 Task: Look for vegan products only.
Action: Mouse pressed left at (18, 77)
Screenshot: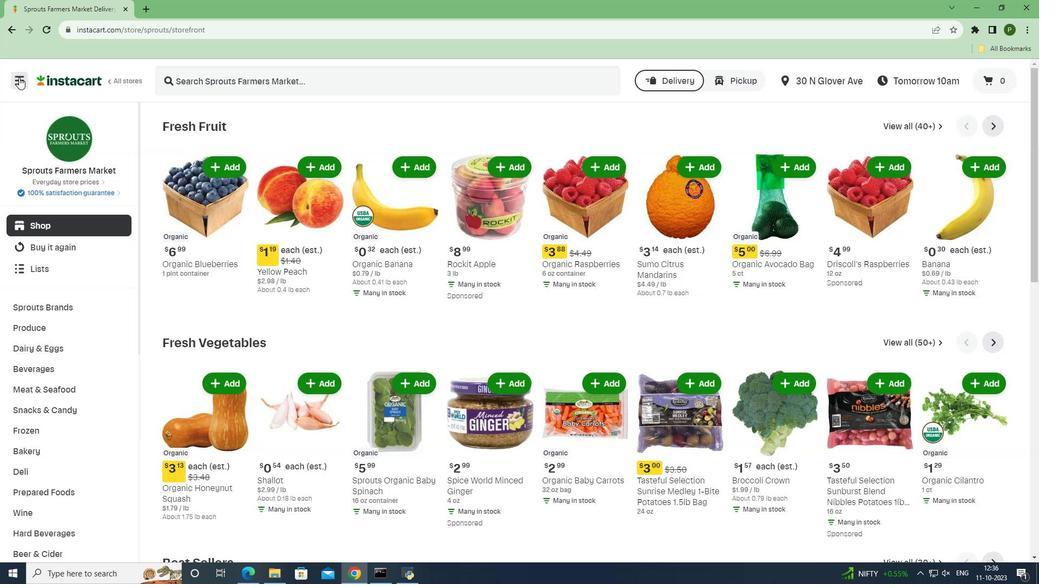 
Action: Mouse moved to (30, 285)
Screenshot: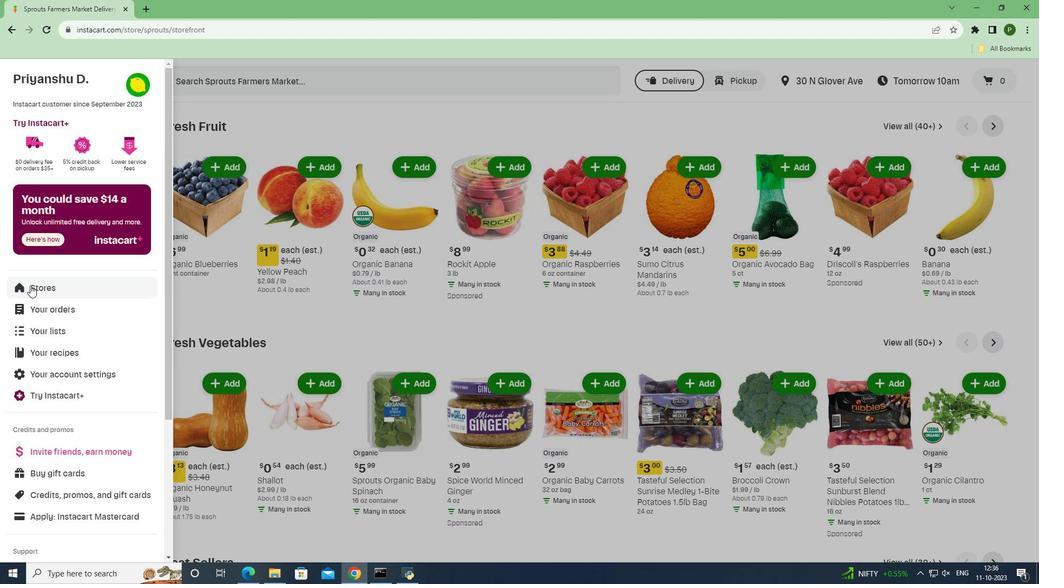 
Action: Mouse pressed left at (30, 285)
Screenshot: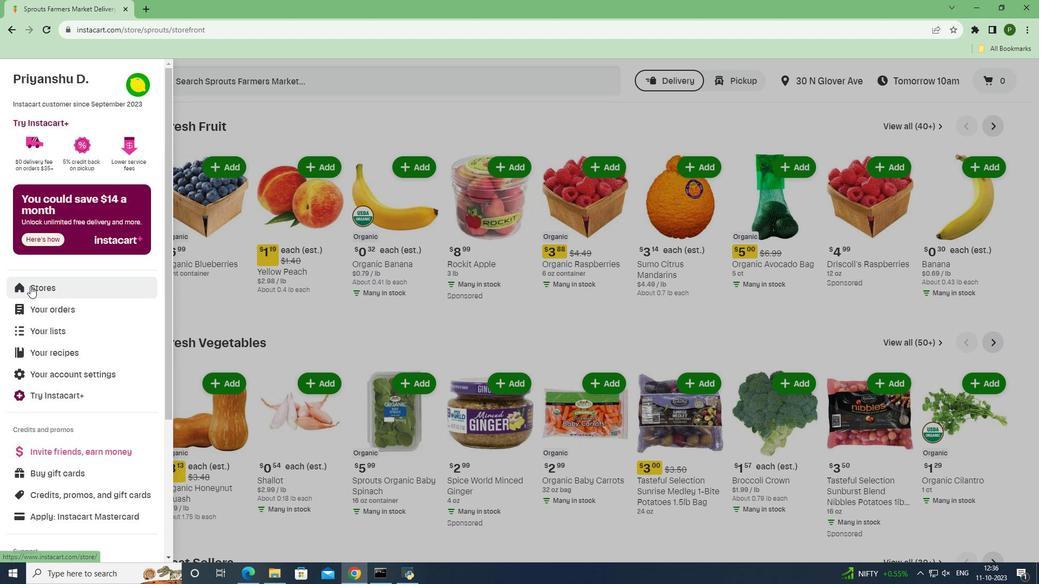 
Action: Mouse moved to (235, 121)
Screenshot: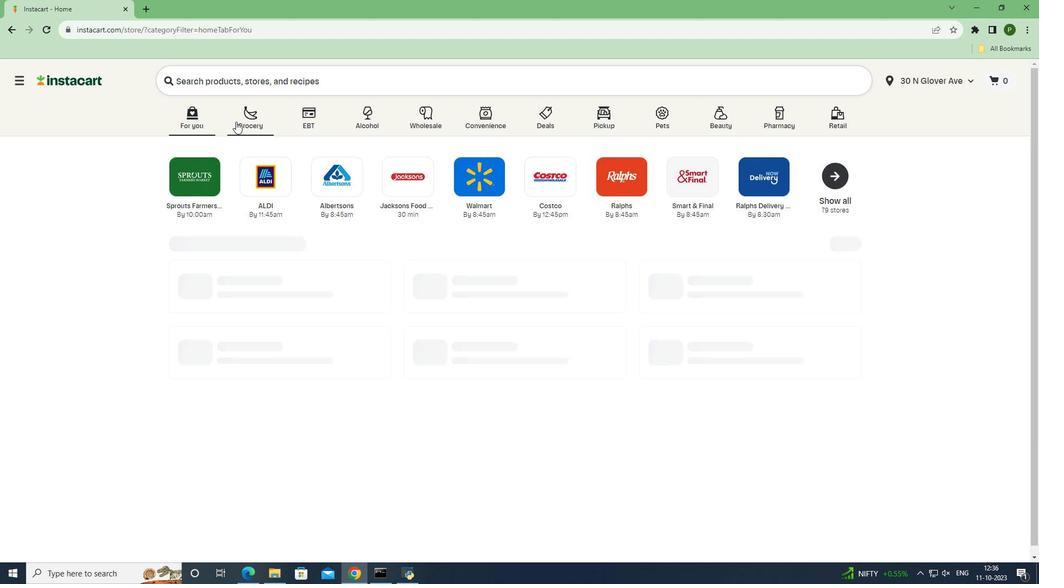 
Action: Mouse pressed left at (235, 121)
Screenshot: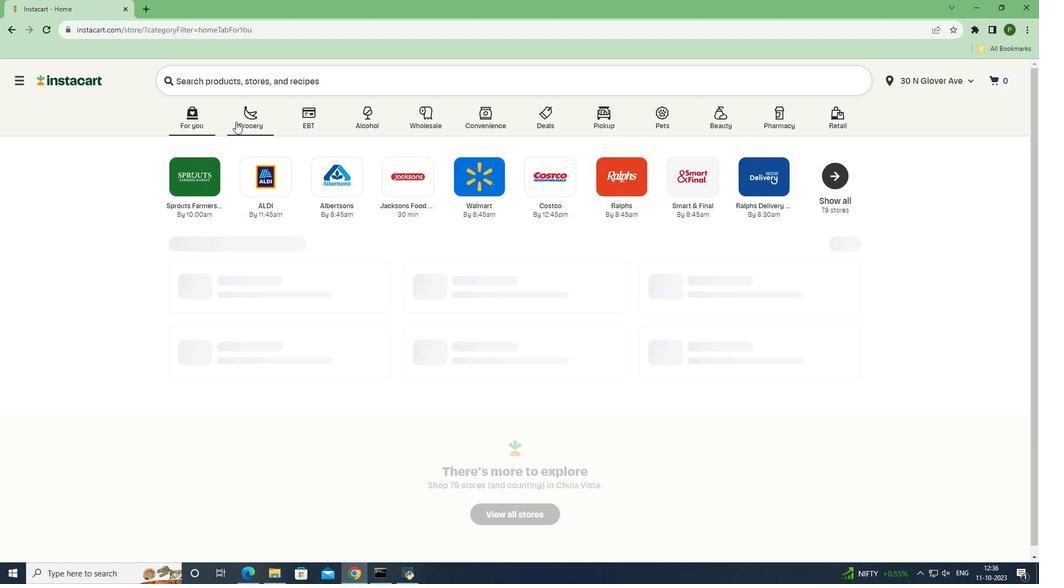 
Action: Mouse moved to (426, 239)
Screenshot: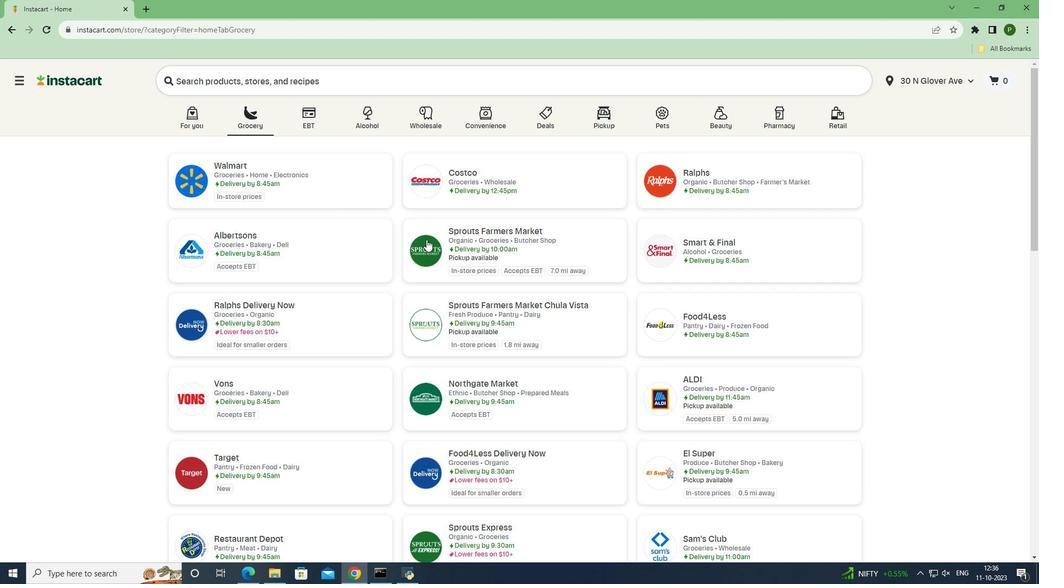 
Action: Mouse pressed left at (426, 239)
Screenshot: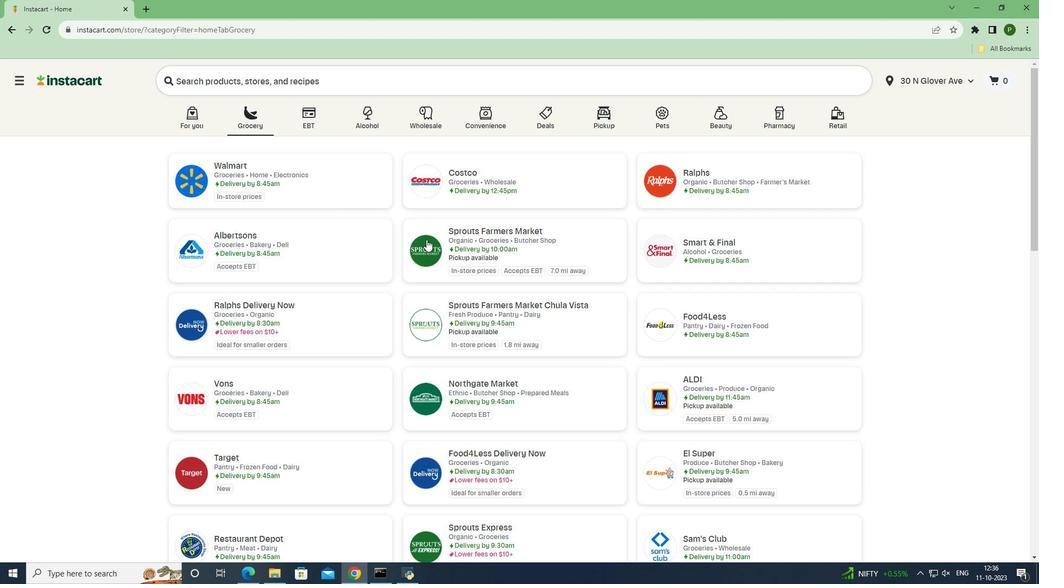 
Action: Mouse moved to (81, 349)
Screenshot: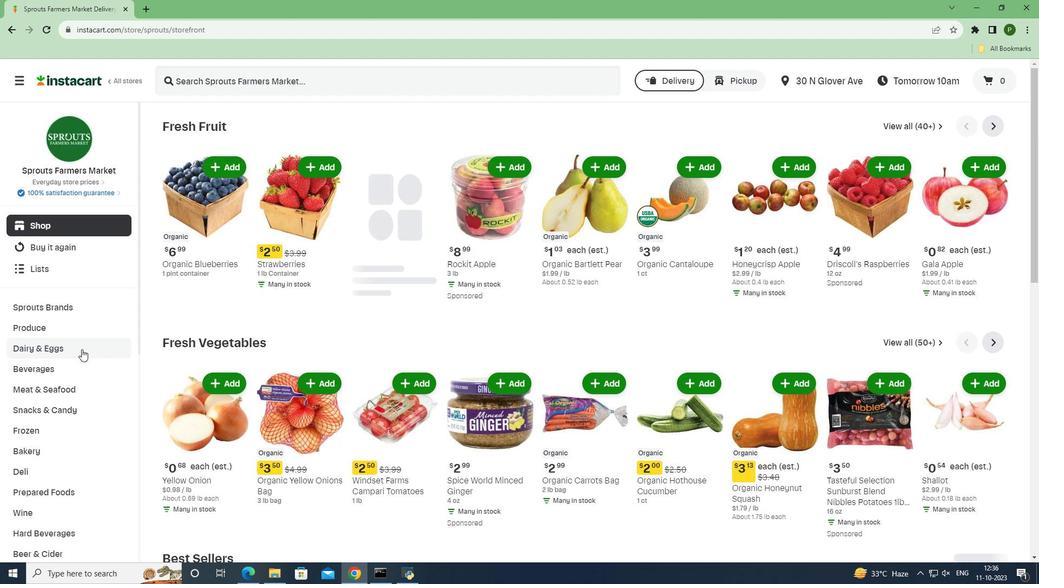 
Action: Mouse pressed left at (81, 349)
Screenshot: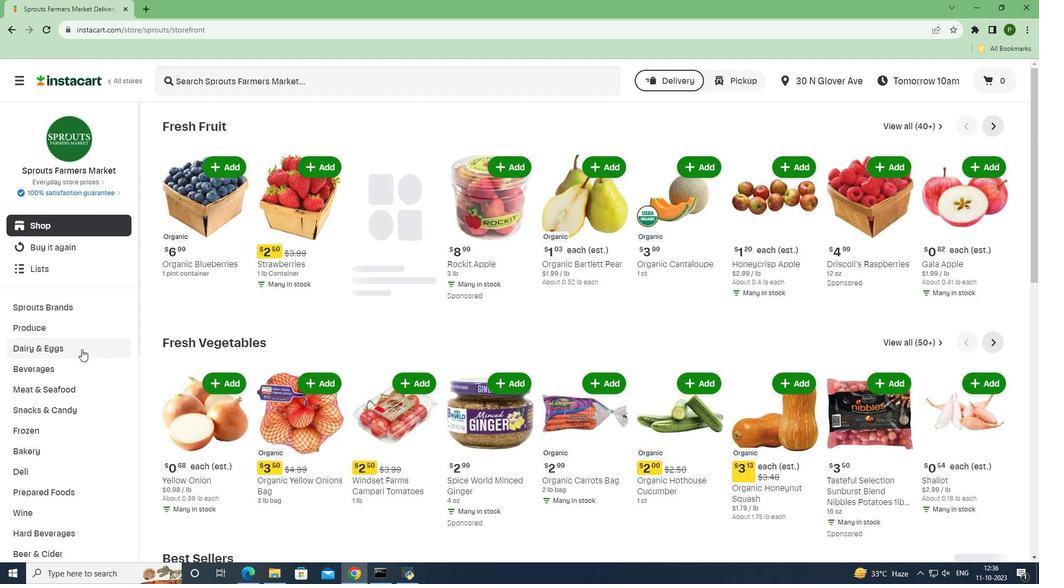 
Action: Mouse moved to (57, 451)
Screenshot: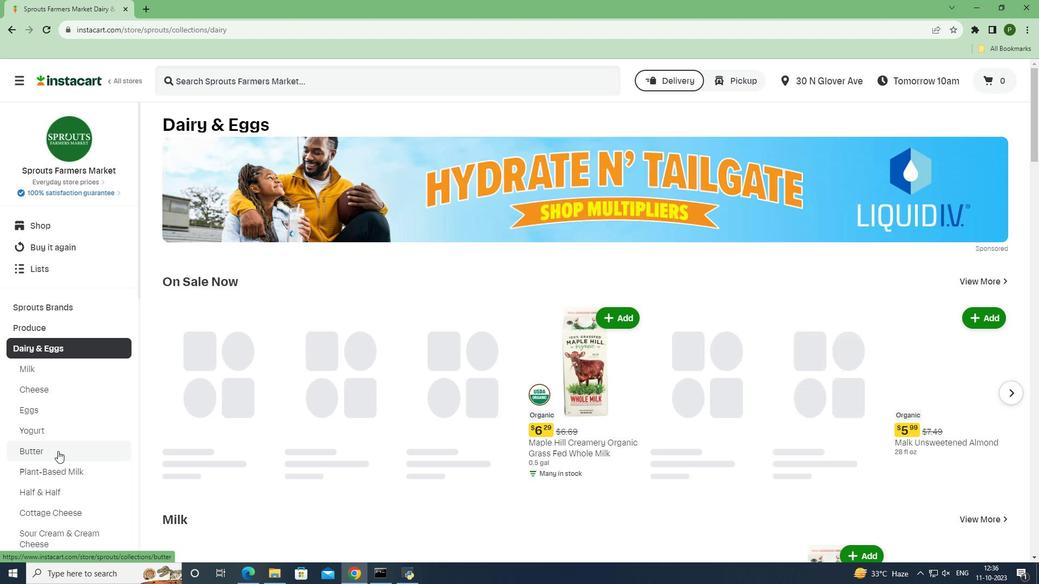 
Action: Mouse pressed left at (57, 451)
Screenshot: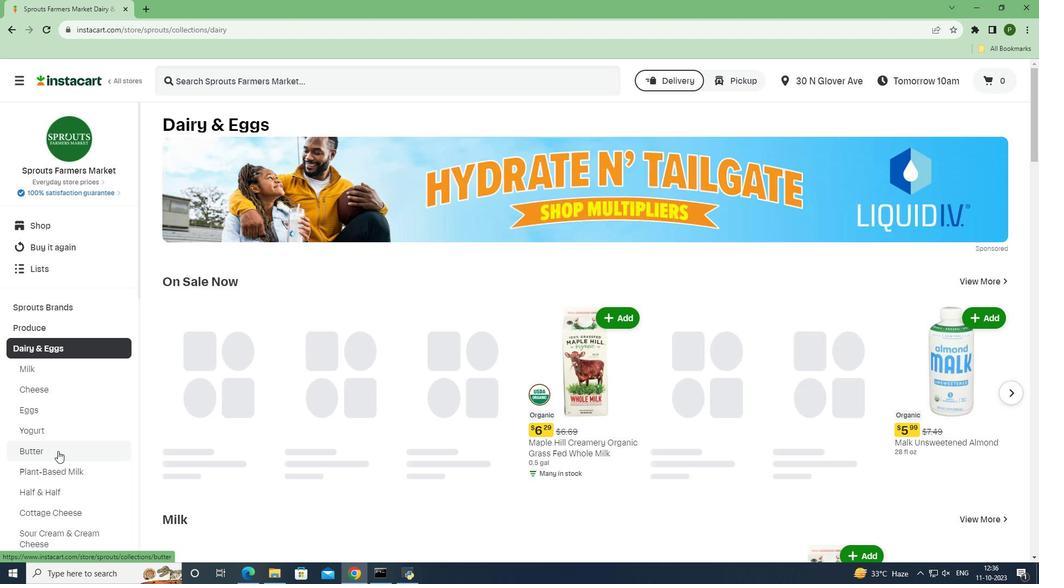
Action: Mouse moved to (312, 302)
Screenshot: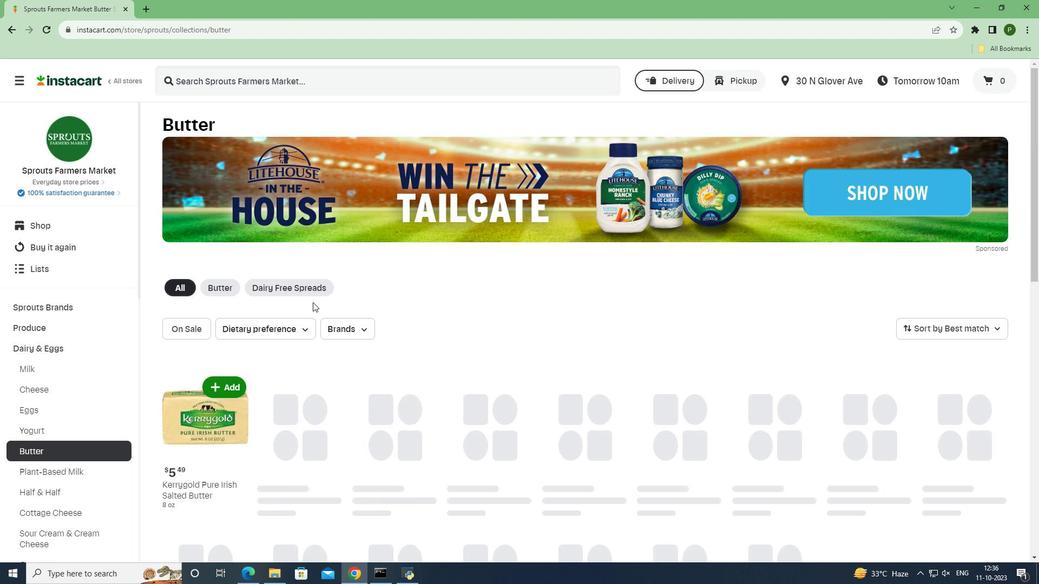 
Action: Mouse scrolled (312, 302) with delta (0, 0)
Screenshot: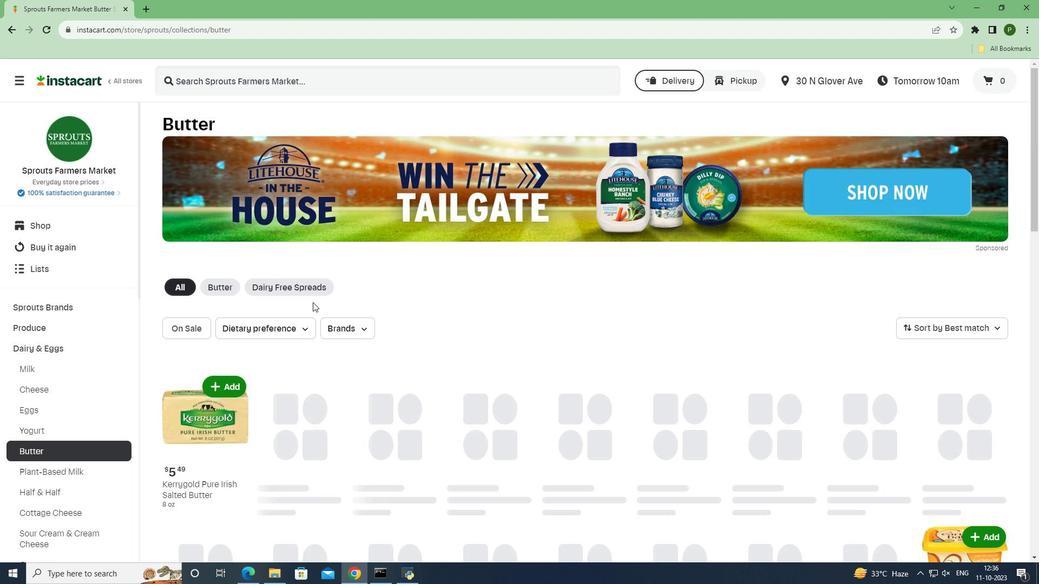 
Action: Mouse scrolled (312, 302) with delta (0, 0)
Screenshot: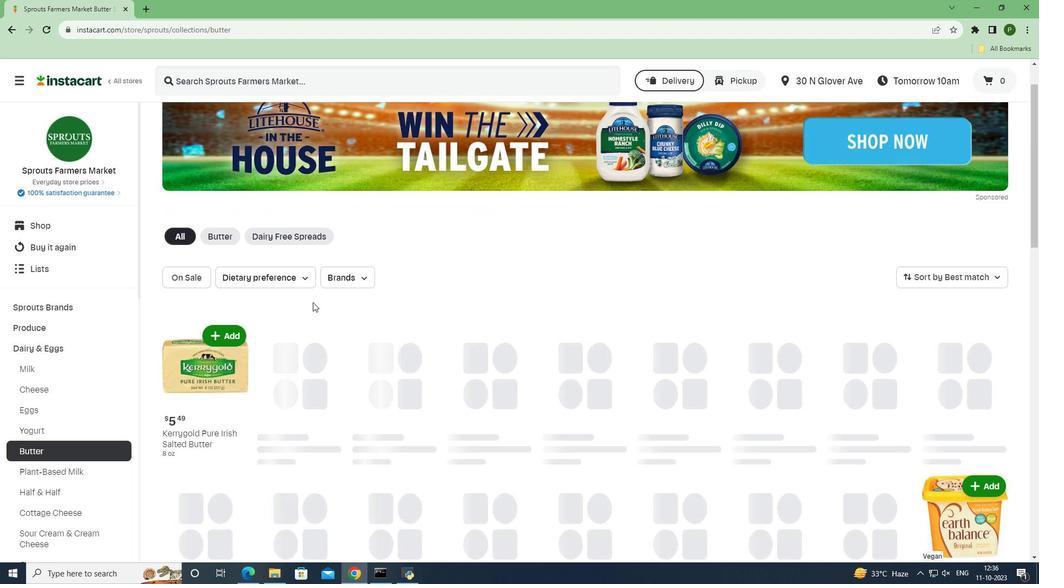 
Action: Mouse moved to (297, 221)
Screenshot: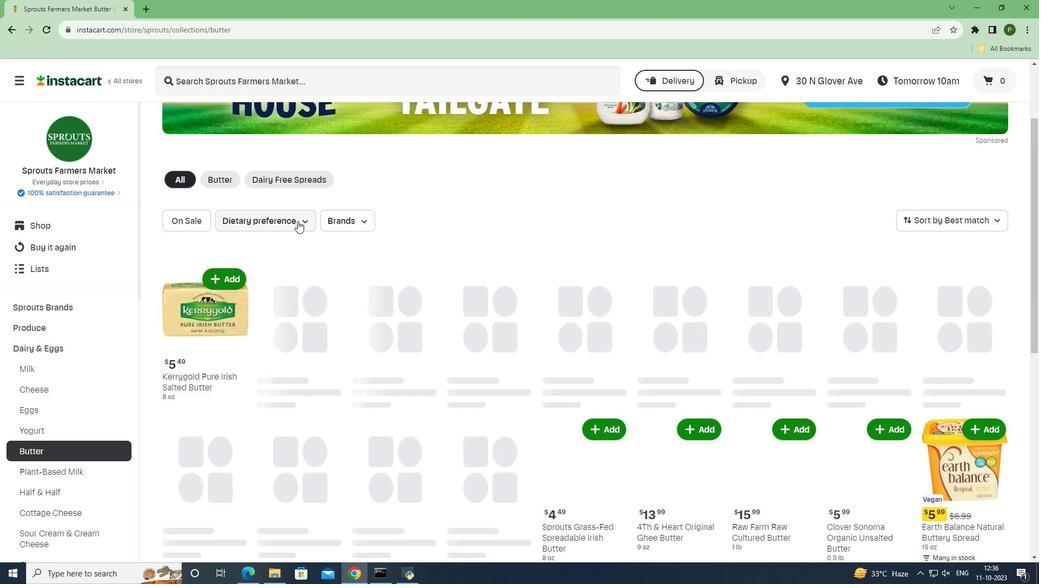 
Action: Mouse pressed left at (297, 221)
Screenshot: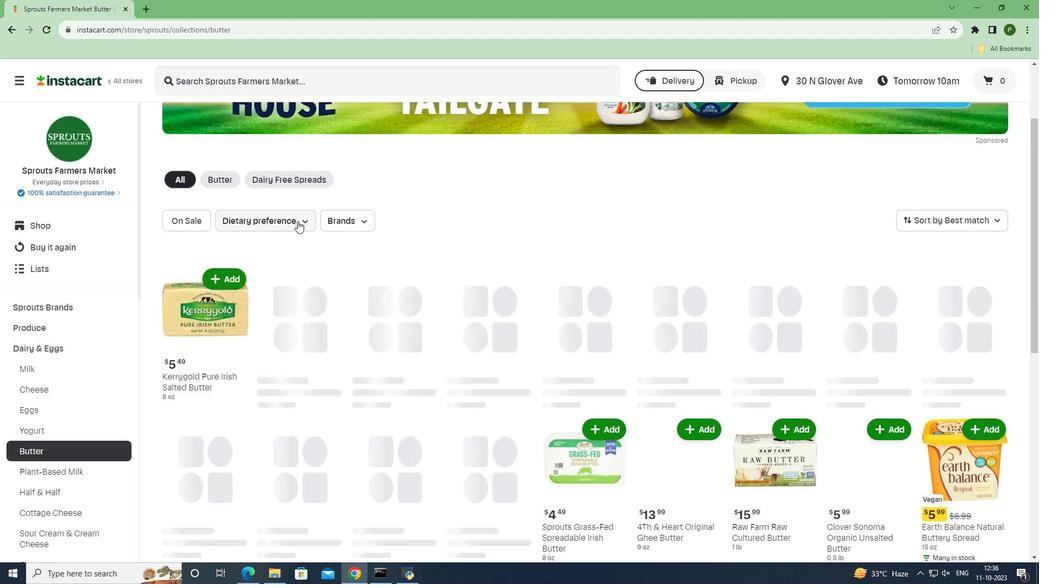 
Action: Mouse moved to (278, 260)
Screenshot: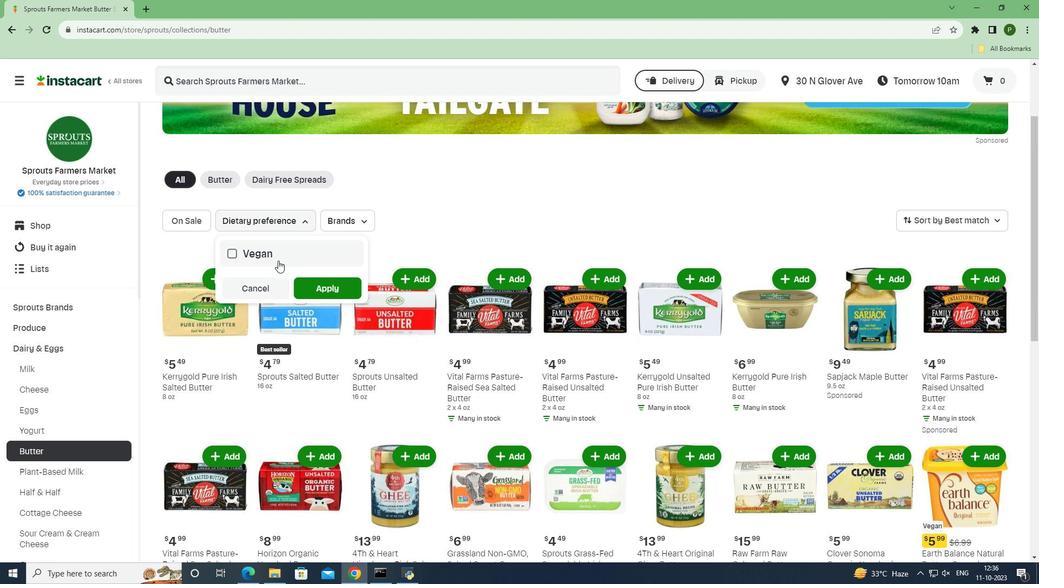 
Action: Mouse pressed left at (278, 260)
Screenshot: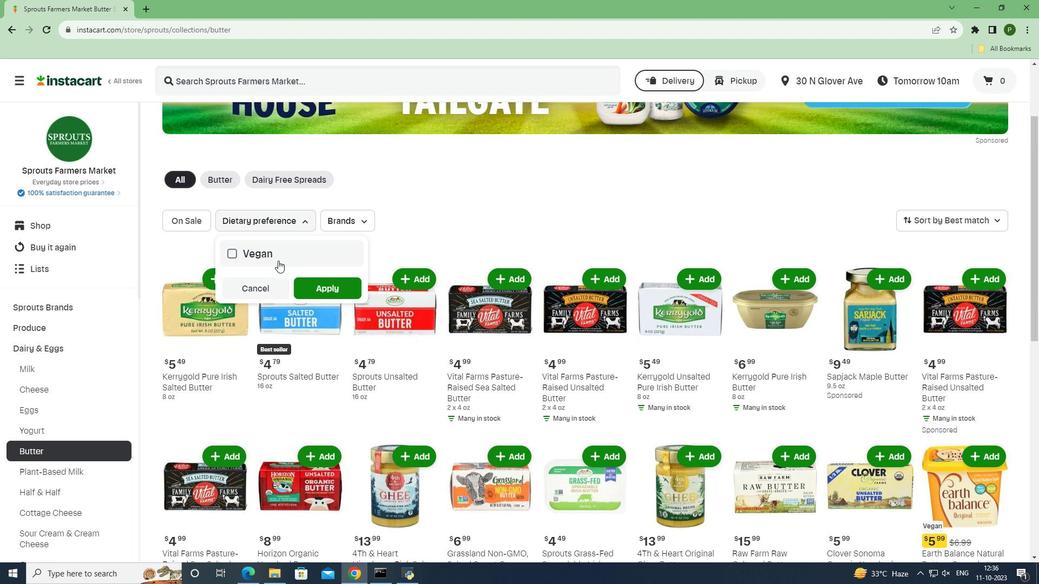 
Action: Mouse moved to (314, 286)
Screenshot: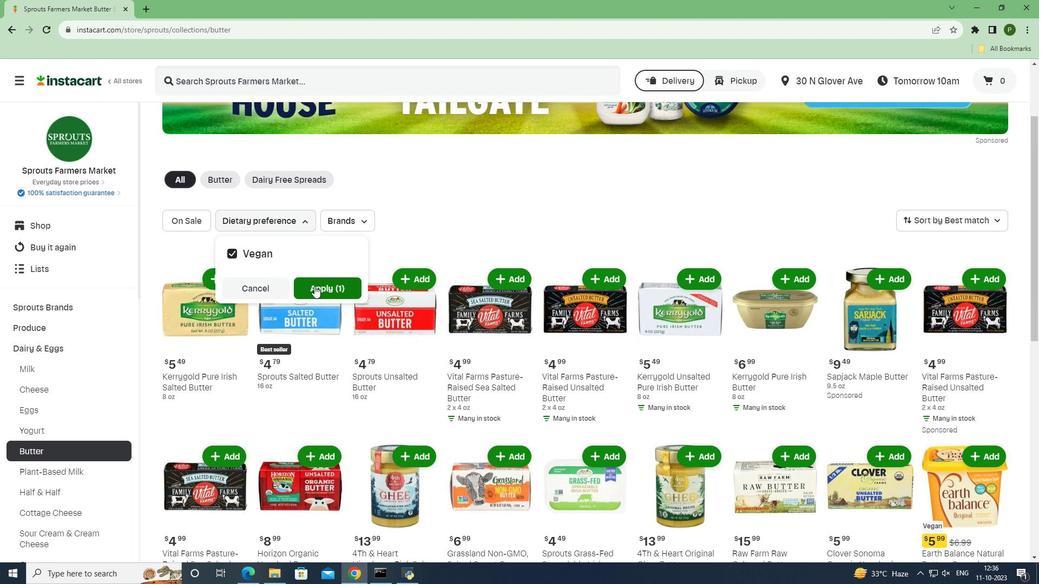 
Action: Mouse pressed left at (314, 286)
Screenshot: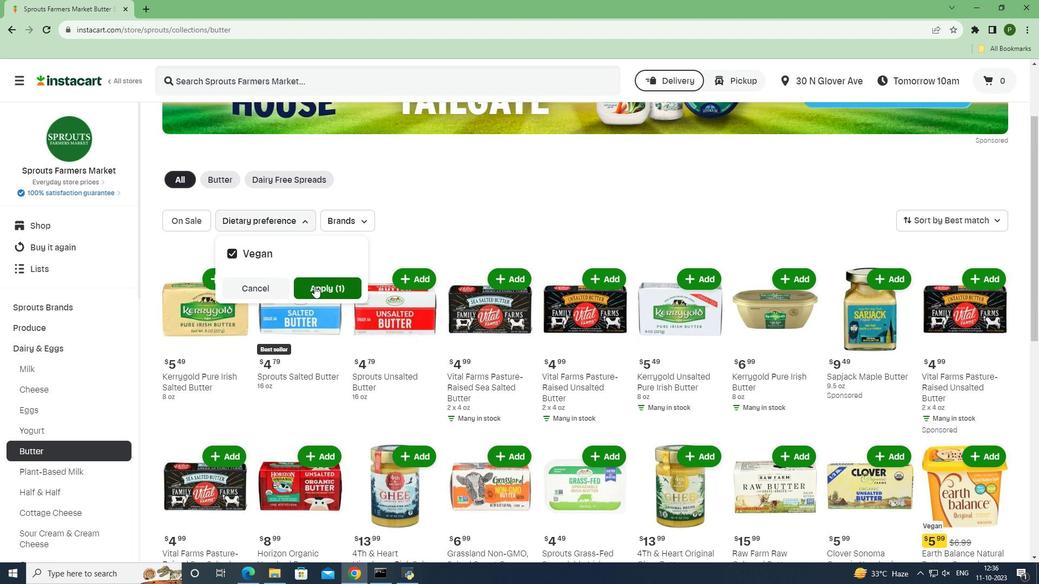 
Action: Mouse moved to (505, 354)
Screenshot: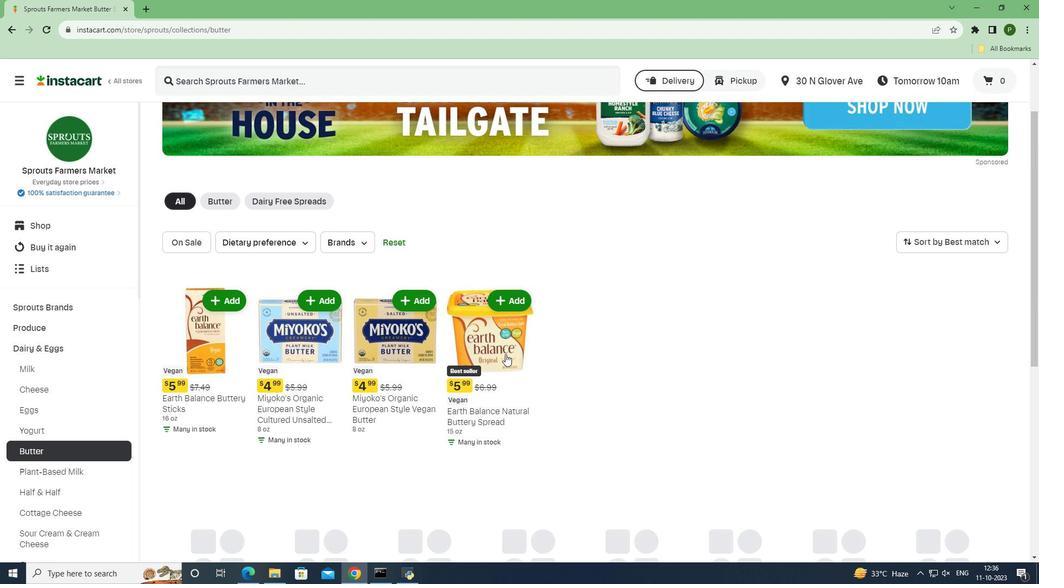 
Action: Mouse scrolled (505, 353) with delta (0, 0)
Screenshot: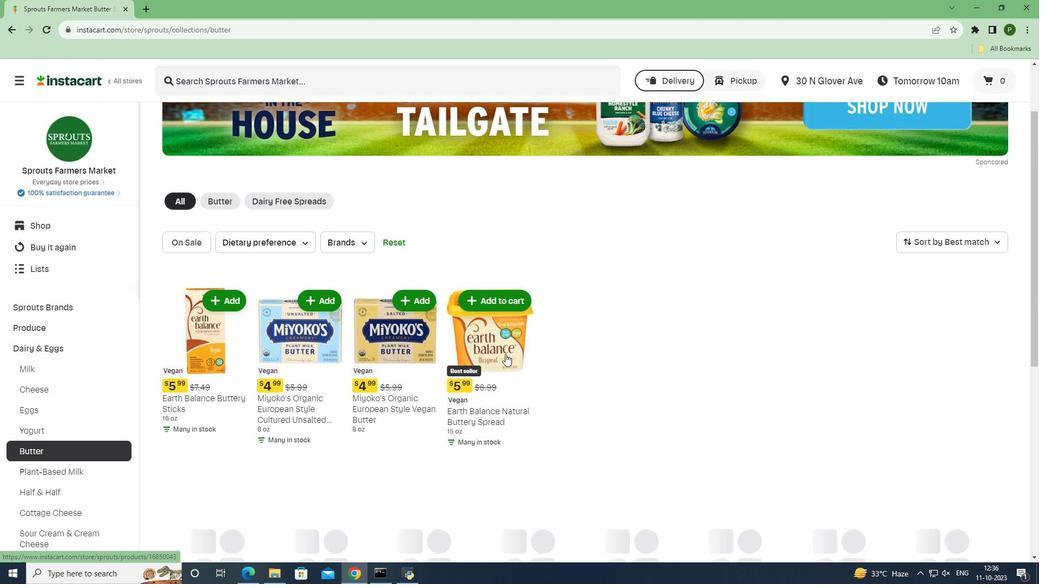 
Action: Mouse scrolled (505, 353) with delta (0, 0)
Screenshot: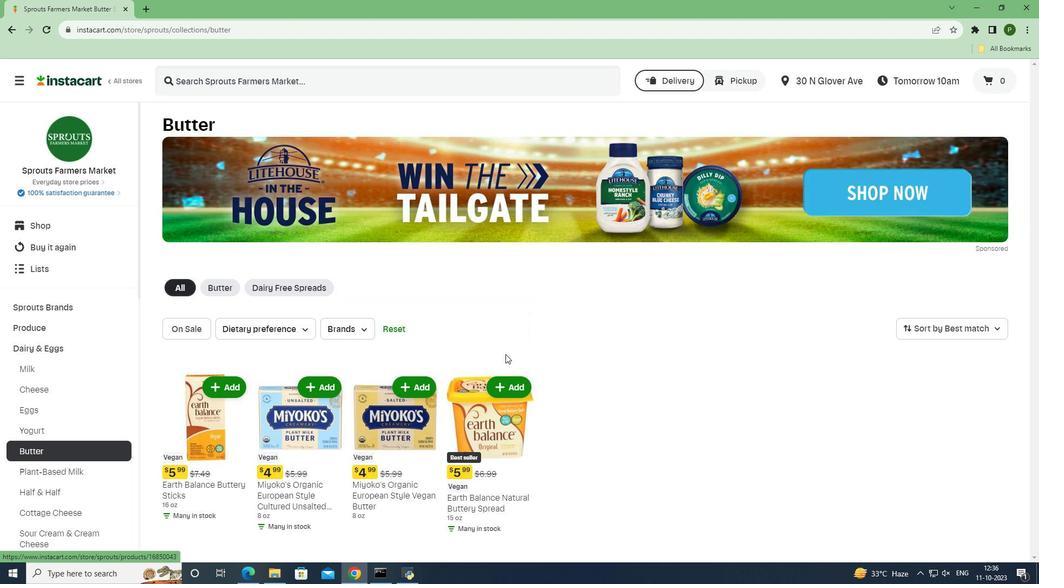 
Action: Mouse moved to (515, 358)
Screenshot: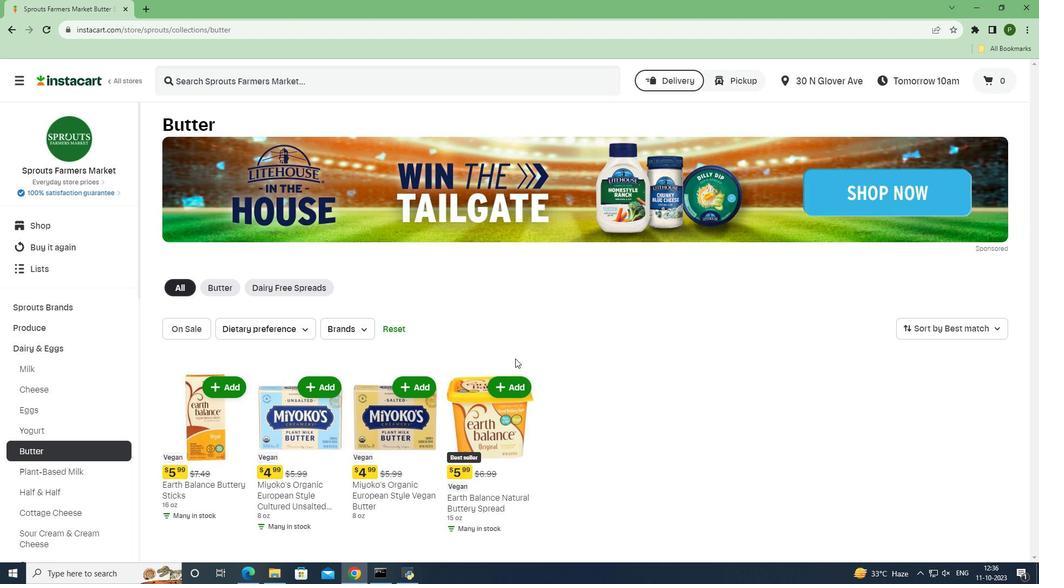 
